 Task: Simulate the behavior of a coupled oscillator system.
Action: Mouse moved to (149, 86)
Screenshot: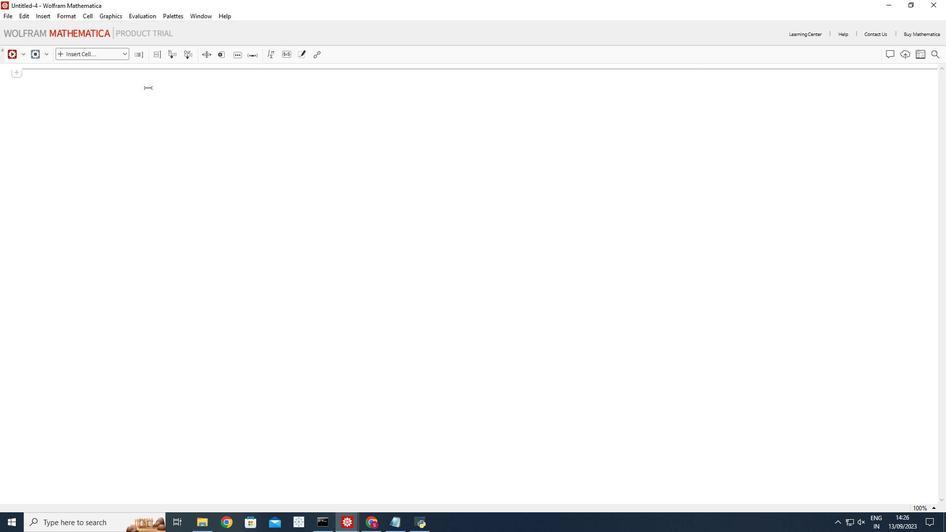 
Action: Mouse pressed left at (149, 86)
Screenshot: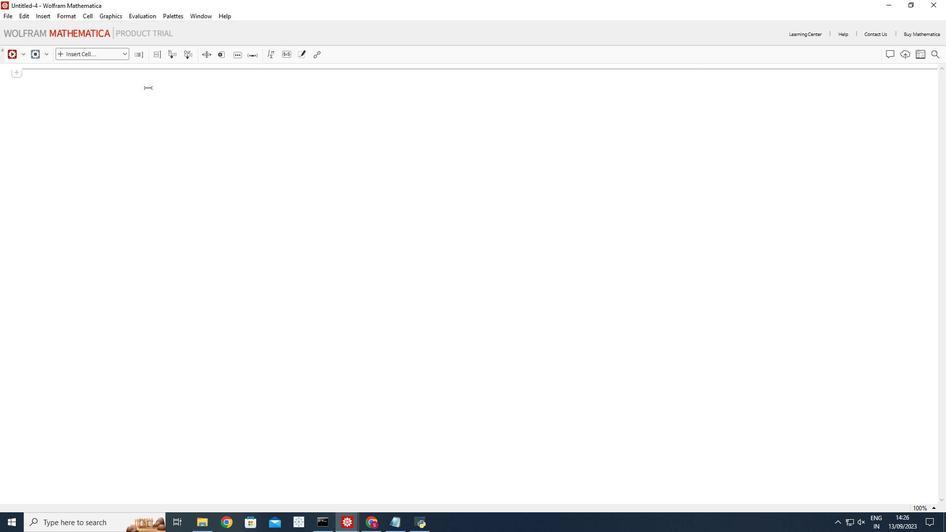 
Action: Mouse moved to (124, 51)
Screenshot: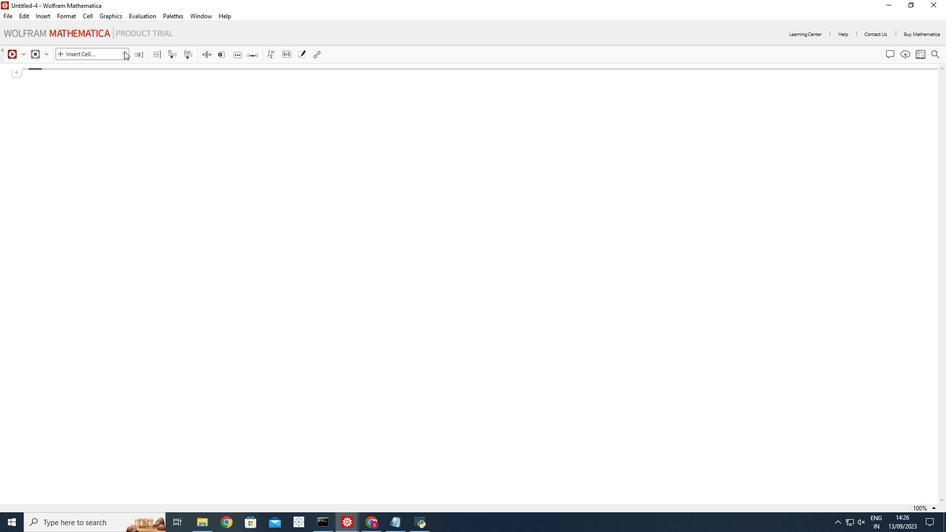 
Action: Mouse pressed left at (124, 51)
Screenshot: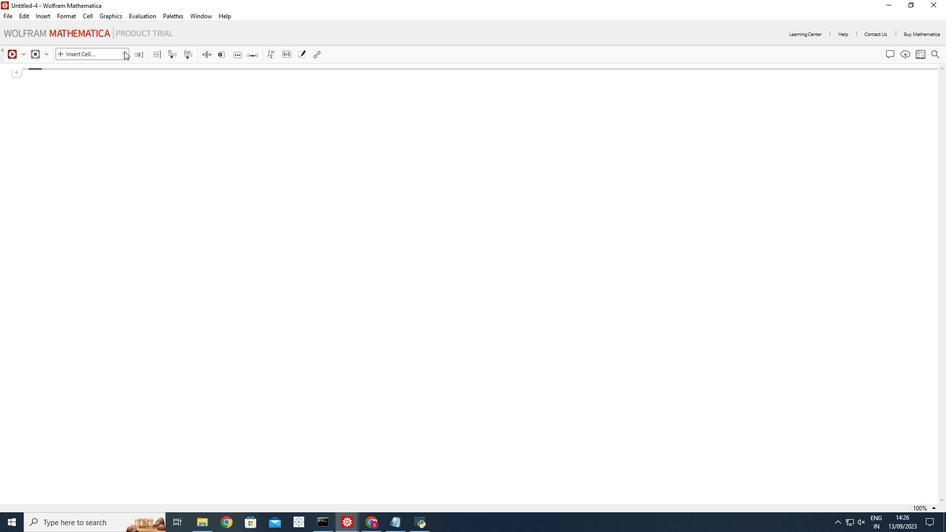 
Action: Mouse moved to (117, 69)
Screenshot: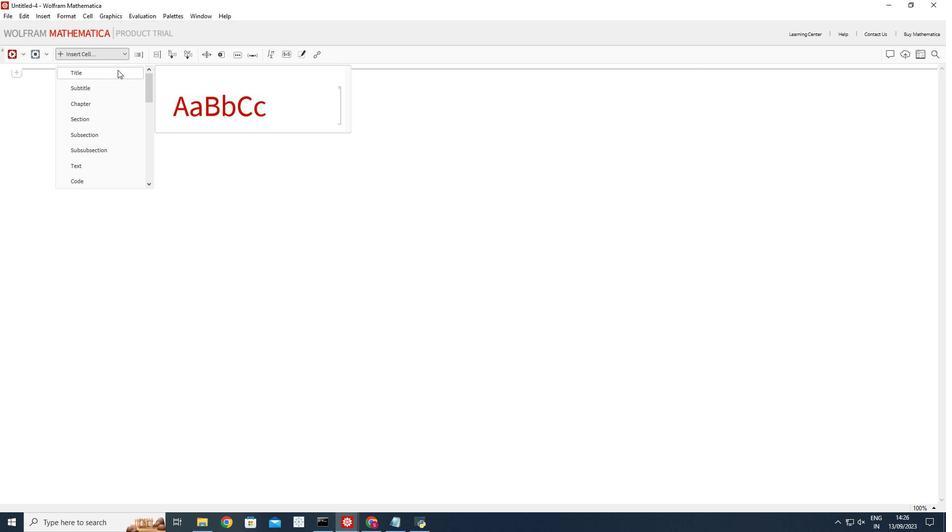
Action: Mouse pressed left at (117, 69)
Screenshot: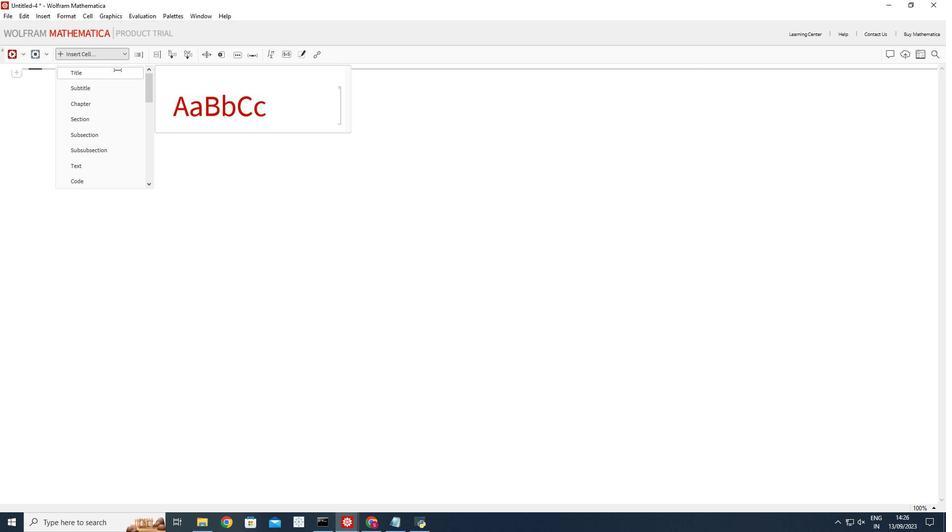 
Action: Mouse moved to (82, 98)
Screenshot: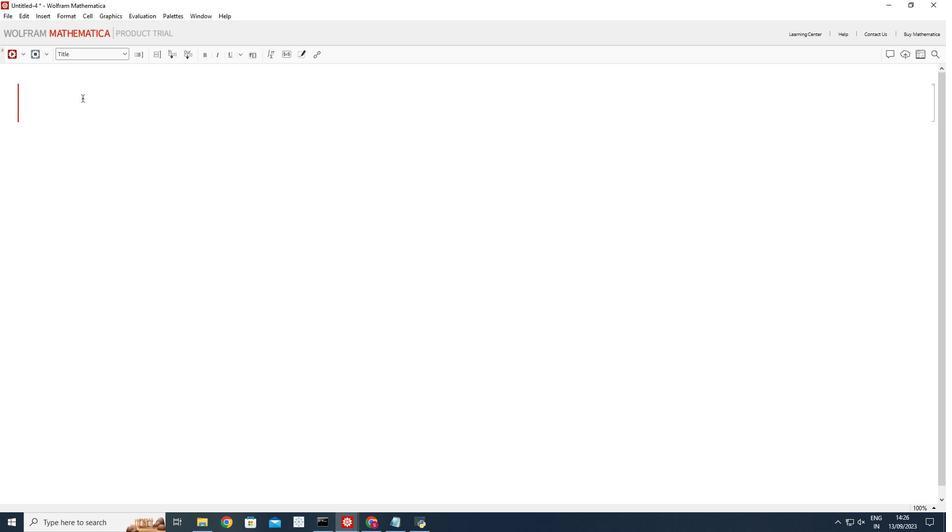 
Action: Mouse pressed left at (82, 98)
Screenshot: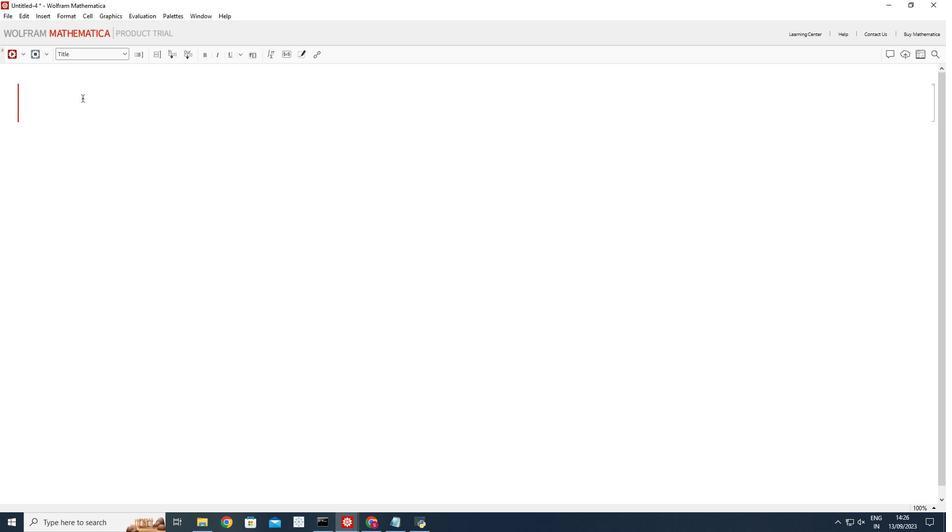 
Action: Key pressed <Key.shift_r>Coupled<Key.space>oscillator<Key.space>system
Screenshot: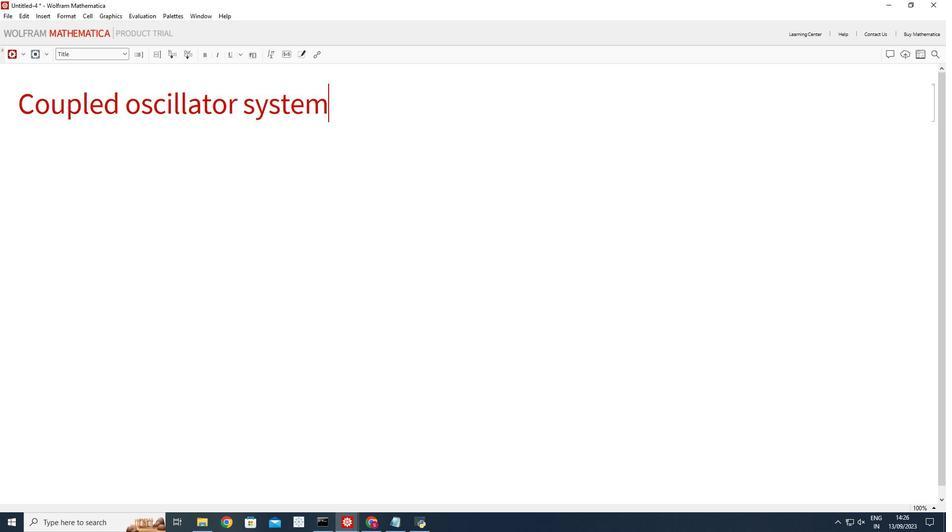 
Action: Mouse moved to (66, 152)
Screenshot: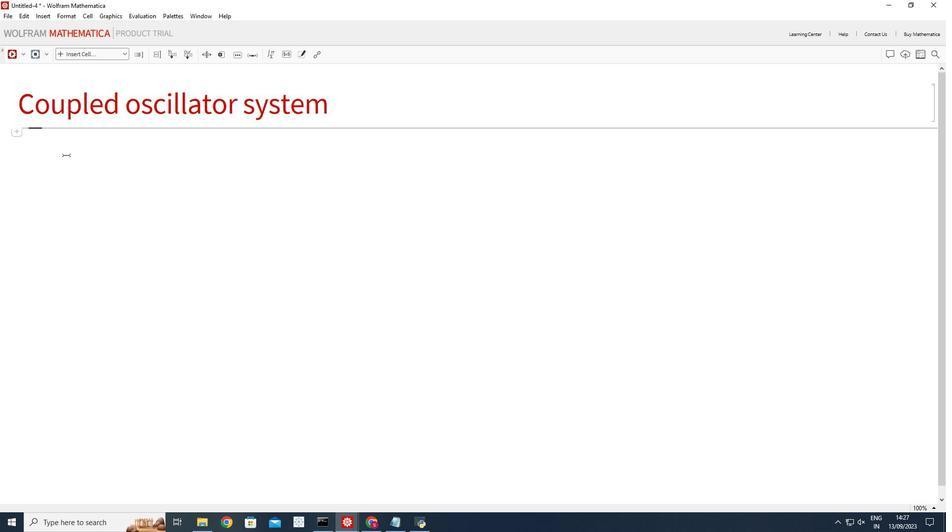 
Action: Mouse pressed left at (66, 152)
Screenshot: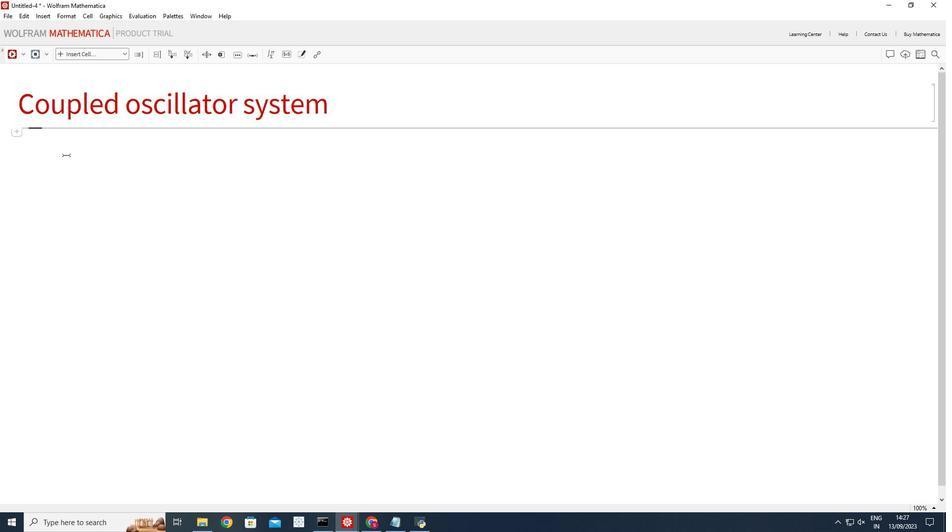 
Action: Mouse moved to (123, 52)
Screenshot: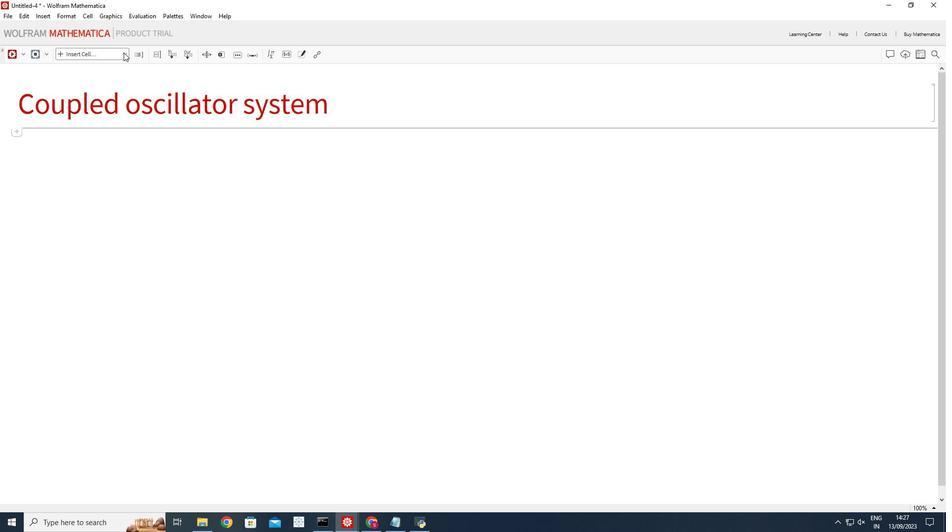 
Action: Mouse pressed left at (123, 52)
Screenshot: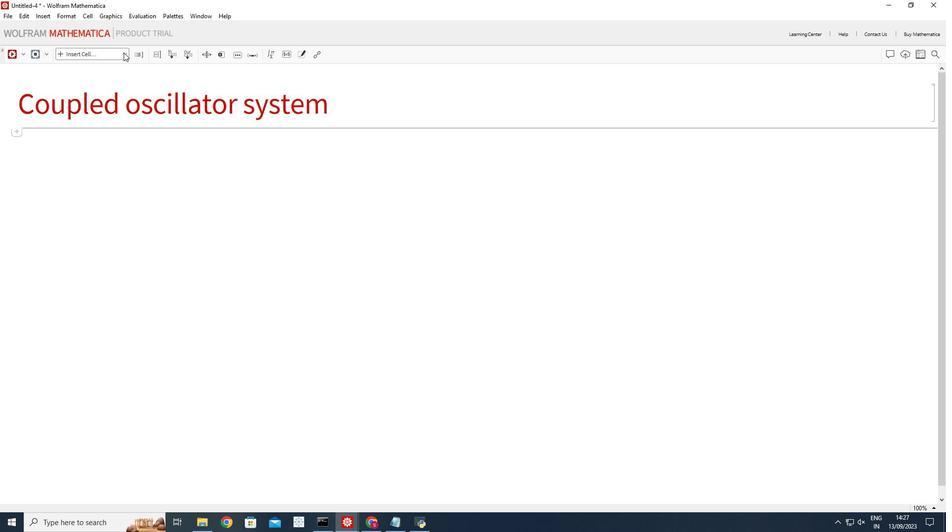 
Action: Mouse moved to (89, 179)
Screenshot: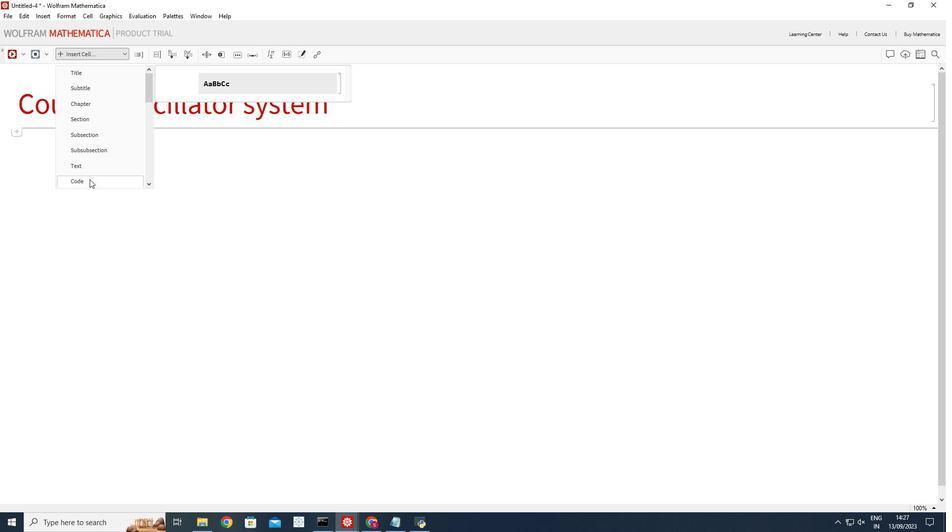 
Action: Mouse pressed left at (89, 179)
Screenshot: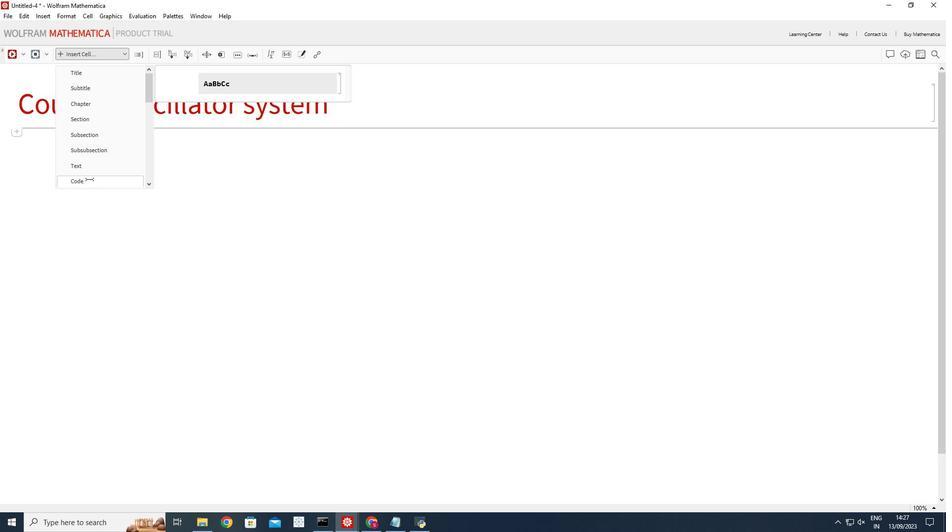 
Action: Mouse moved to (69, 144)
Screenshot: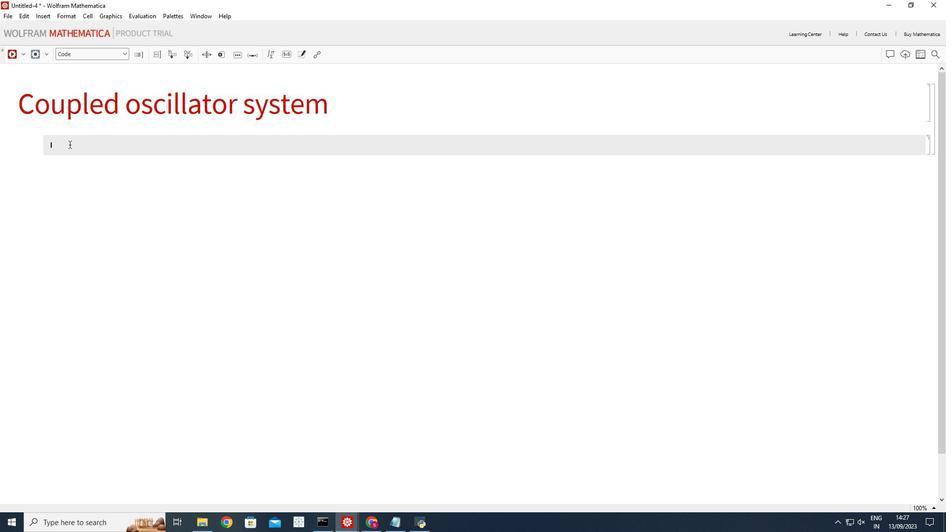 
Action: Mouse pressed left at (69, 144)
Screenshot: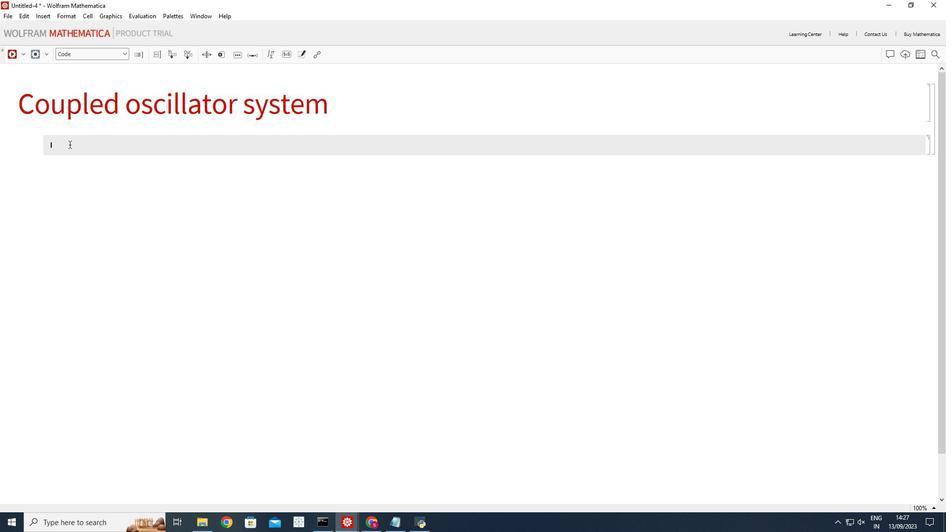 
Action: Mouse moved to (191, 214)
Screenshot: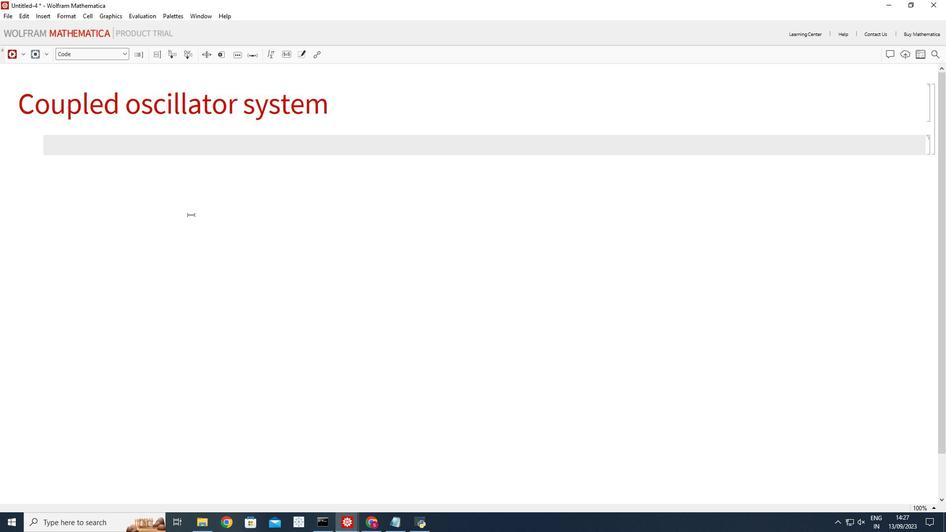 
Action: Key pressed <Key.shift_r>(*<Key.space><Key.shift_r>Define<Key.space>the<Key.space>equations<Key.space>of<Key.space>motion<Key.space>for<Key.space>the<Key.space>coupled<Key.space>oscillators<Key.space><Key.right><Key.right><Key.enter>eqns<Key.space>=<Key.space>x1''[t]<Key.space>+<Key.space>k1/m1<Key.space>x1[t]<Key.space>-k2/m1<Key.space><Key.shift_r>(x1[t]-x2[t]<Key.right>==0;<Key.backspace>,<Key.space>x2''[t]<Key.space>+<Key.space>k1/m2<Key.space>x2[t]<Key.space>-<Key.space>k2/m2<Key.space><Key.shift_r>(x2[t]<Key.space>-<Key.space>[t]<Key.right>==0<Key.space><Key.shift_r>};<Key.left><Key.left><Key.left><Key.left><Key.left><Key.left><Key.left><Key.left><Key.left><Key.left><Key.left><Key.left><Key.left><Key.left><Key.left><Key.left><Key.left><Key.left><Key.left><Key.left><Key.left><Key.left><Key.left><Key.left><Key.left><Key.left><Key.left><Key.left><Key.left><Key.left><Key.left><Key.left><Key.left><Key.left><Key.left><Key.left><Key.left><Key.left><Key.left><Key.left><Key.left><Key.left><Key.left><Key.left><Key.left><Key.left><Key.left><Key.left><Key.left><Key.left><Key.left><Key.left><Key.left><Key.left><Key.left><Key.left><Key.left><Key.left><Key.left><Key.left><Key.left><Key.left><Key.left><Key.left><Key.left><Key.left><Key.left><Key.left><Key.left><Key.left><Key.left><Key.left><Key.left><Key.left><Key.left><Key.left><Key.left><Key.left><Key.left><Key.left><Key.left><Key.left><Key.left><Key.left><Key.left><Key.left><Key.left><Key.left><Key.left><Key.left><Key.left><Key.left><Key.left><Key.left><Key.left><Key.left><Key.left><Key.left><Key.left><Key.left><Key.left><Key.left><Key.left><Key.left><Key.left><Key.left><Key.left><Key.left><Key.left><Key.left><Key.left><Key.left><Key.left><Key.left><Key.left><Key.left><Key.left><Key.left><Key.left><Key.left><Key.left><Key.left><Key.left><Key.left><Key.left><Key.left><Key.left><Key.left><Key.left><Key.left><Key.left><Key.left><Key.left><Key.left><Key.left><Key.left><Key.left><Key.left><Key.left><Key.left><Key.left><Key.shift_r>{<Key.space><Key.right><Key.right>
Screenshot: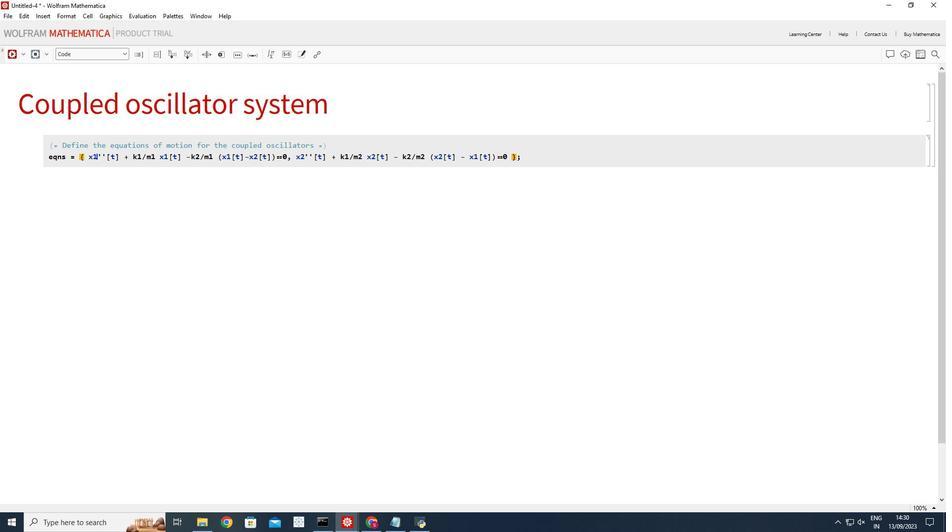 
Action: Mouse moved to (530, 157)
Screenshot: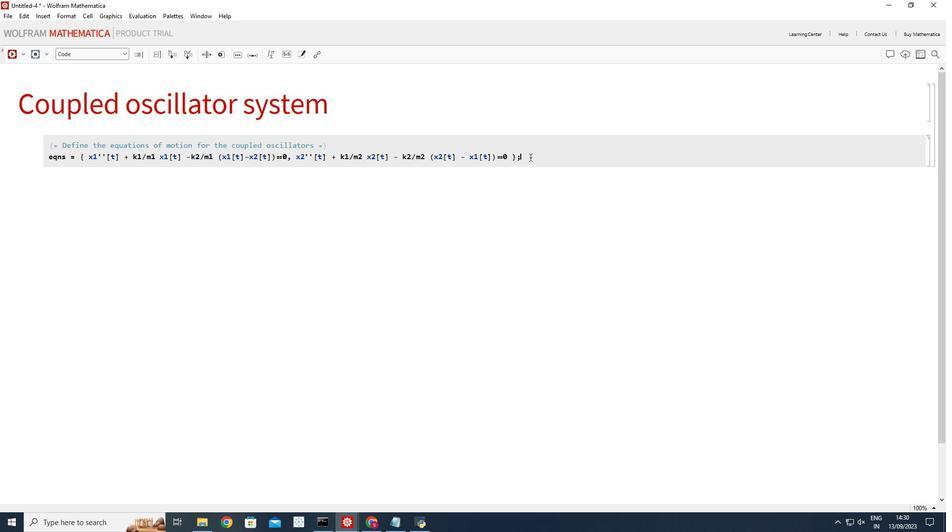 
Action: Mouse pressed left at (530, 157)
Screenshot: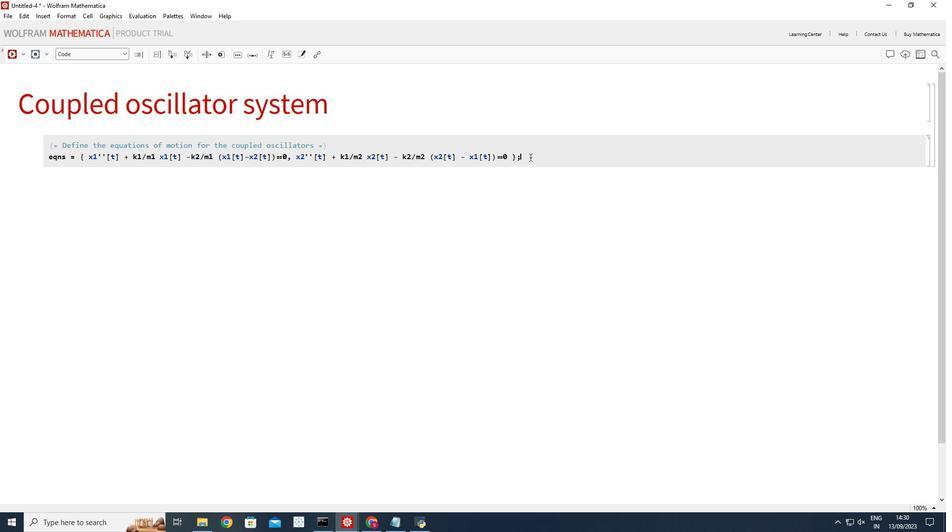 
Action: Key pressed <Key.enter><Key.enter><Key.shift_r><Key.shift_r>(*<Key.space><Key.shift_r>Intial<Key.space>conditions<Key.space><Key.right><Key.right><Key.enter>intial<Key.shift_r>Conditions<Key.space>=<Key.space><Key.shift_r>{<Key.space>x1[0]<Key.space>==<Key.space>1<Key.space><Key.backspace>,<Key.space>x'<Key.backspace>1'[0]==0,<Key.space>x2[0]==0,<Key.space>x2'[0]==0<Key.right>;<Key.enter><Key.enter><Key.shift_r>(*<Key.space><Key.shift_r><Key.shift_r><Key.shift_r><Key.shift_r>Parameers<Key.backspace><Key.backspace><Key.backspace>ters<Key.space><Key.right><Key.right><Key.enter>k1<Key.space>=<Key.space>1,<Key.backspace>.0<Key.space>;<Key.space><Key.shift_r>(*<Key.space>spring<Key.space>constant<Key.space>1<Key.space><Key.right><Key.right><Key.enter>k2=<Key.space>0.5;<Key.space><Key.shift_r>(*<Key.space><Key.shift_r>Spring<Key.space>constant<Key.space>2<Key.right><Key.left><Key.space><Key.right><Key.right><Key.enter>m1=<Key.space>1.0;<Key.space><Key.shift_r><Key.shift_r><Key.shift_r><Key.shift_r><Key.shift_r><Key.shift_r>(*<Key.space>mass<Key.space><Key.space><Key.right><Key.right><Key.left><Key.left><Key.backspace><Key.space><Key.right><Key.right><Key.enter>m2<Key.space>-<Key.backspace><Key.backspace>=<Key.space>1.0;<Key.space><Key.shift_r>(*<Key.space>mass<Key.space>2<Key.space><Key.right><Key.right><Key.enter><Key.enter><Key.shift_r>(*<Key.space>solve<Key.space>the<Key.space>couled<Key.backspace><Key.backspace><Key.backspace>pled<Key.space>oscillator<Key.space>system<Key.space>numerically<Key.space><Key.right><Key.right><Key.enter>solution<Key.space>-<Key.backspace>=<Key.space><Key.shift_r>N<Key.shift_r>D<Key.shift_r>Solve<Key.space>[<Key.shift_r>{eqns,<Key.space>intial<Key.shift_r>Conditions<Key.right>,<Key.space><Key.shift_r>{x1[t],<Key.space>x2[t]<Key.right>,<Key.space><Key.shift_r>{t,0,10<Key.right><Key.right>;<Key.enter><Key.enter><Key.shift_r>(*<Key.space><Key.shift_r>Plot<Key.space>the<Key.space>positions<Key.space>pf<Key.space>the<Key.space>oscillator<Key.space>system<Key.space>numerically<Key.space><Key.right><Key.right><Key.enter><Key.shift_r>Plot[<Key.shift_r>Evaluate<Key.enter>[<Key.shift_r>{x1[t],<Key.space>x2[t]<Key.right><Key.space>/.<Key.space>solution<Key.enter><Key.right>,<Key.space><Key.shift_r>{t,0,10<Key.right>,<Key.enter><Key.shift_r>Plot<Key.shift_r>Legeneds<Key.backspace><Key.backspace><Key.backspace>ds<Key.enter><Key.shift_r><Key.shift_r><Key.shift_r><Key.shift_r><Key.shift_r>{"<Key.shift_r>Oscillator<Key.space>1<Key.right>,<Key.space><Key.shift_r>"<Key.shift_r><Key.shift_r>Oscillator<Key.space>2<Key.right><Key.right>,<Key.enter><Key.shift_r>Axes<Key.shift_r>Label<Key.enter><Key.shift_r>{"<Key.shift_r>Time<Key.right>,<Key.shift_r>"<Key.shift_r>Position<Key.right><Key.right>,<Key.enter><Key.shift_r>Plot<Key.shift_r>Label<Key.enter><Key.shift_r><Key.shift_r><Key.shift_r><Key.shift_r><Key.shift_r><Key.shift_r><Key.shift_r><Key.shift_r><Key.shift_r><Key.shift_r><Key.shift_r><Key.shift_r>{<Key.backspace><Key.shift_r>"<Key.shift_r>Coupled<Key.space><Key.shift_r>D<Key.backspace><Key.shift_r>Oscillator<Key.space>system<Key.space>simulation<Key.left><Key.left><Key.left><Key.left><Key.left><Key.left><Key.left><Key.left><Key.left><Key.backspace><Key.shift_r>S<Key.left><Key.left><Key.left><Key.left><Key.left><Key.left><Key.left><Key.left><Key.right><Key.backspace><Key.shift_r>S<Key.left><Key.left><Key.left><Key.left><Key.left><Key.left>
Screenshot: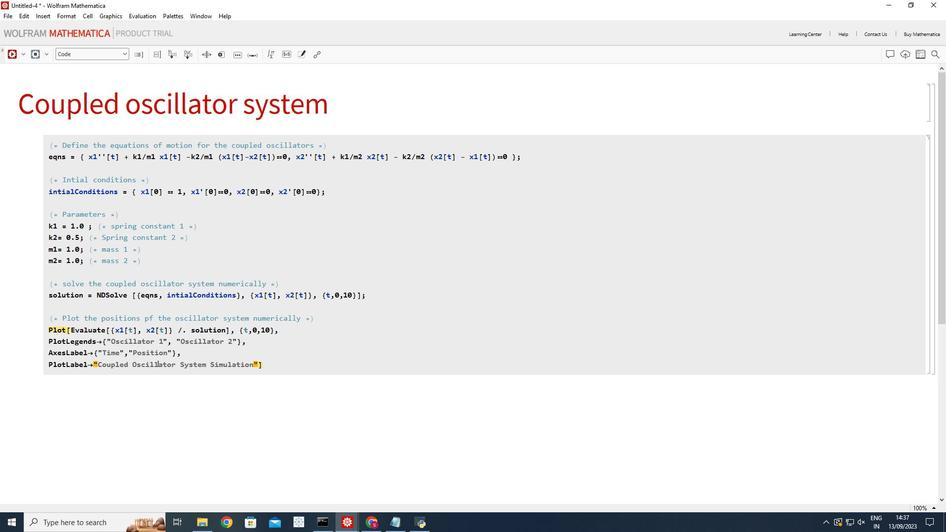 
Action: Mouse moved to (282, 361)
Screenshot: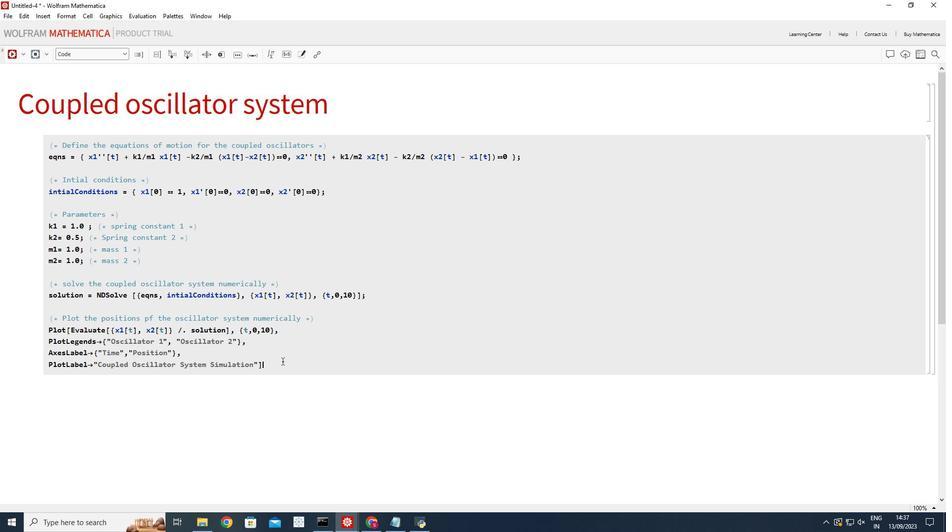 
Action: Mouse pressed left at (282, 361)
Screenshot: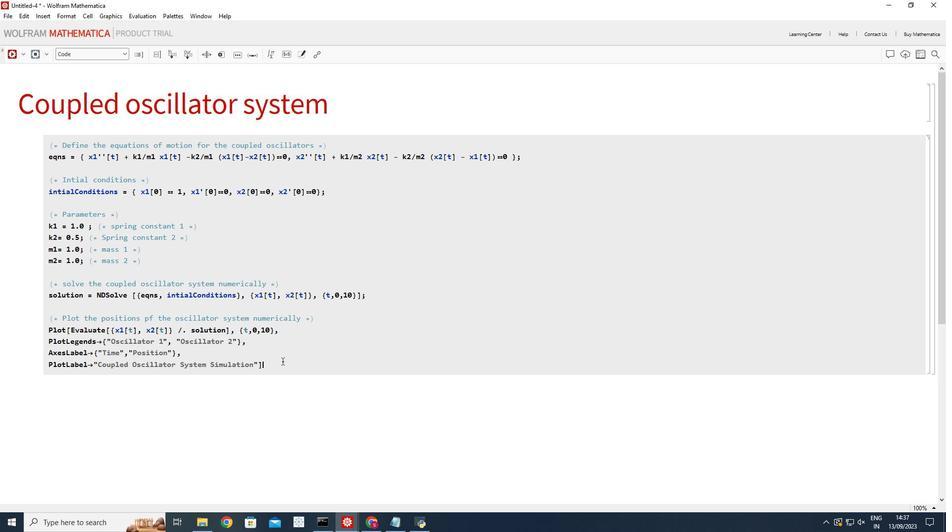 
Action: Key pressed <Key.enter><Key.shift_r><Key.enter>
Screenshot: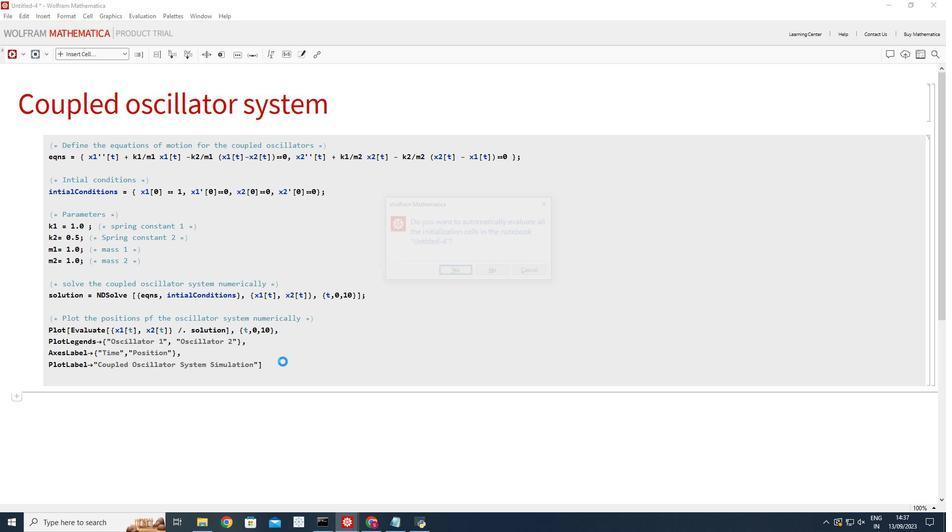 
Action: Mouse moved to (462, 271)
Screenshot: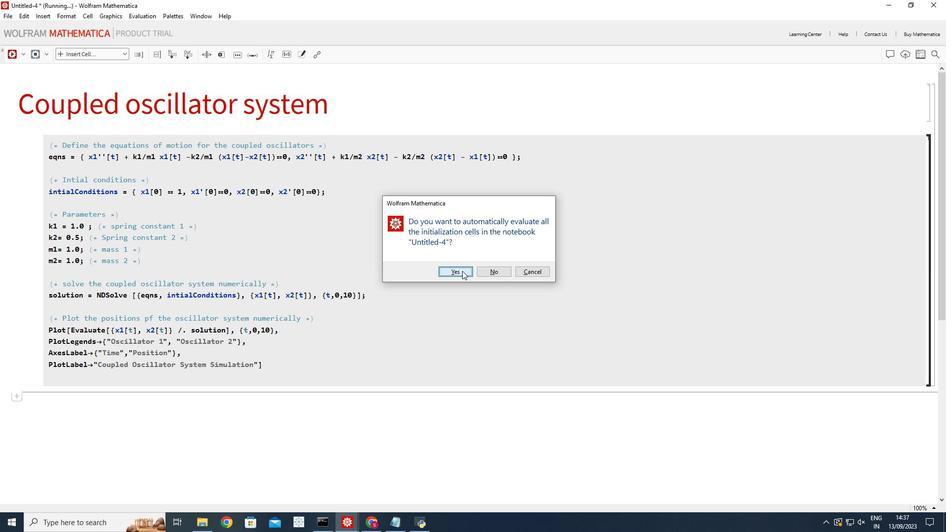 
Action: Mouse pressed left at (462, 271)
Screenshot: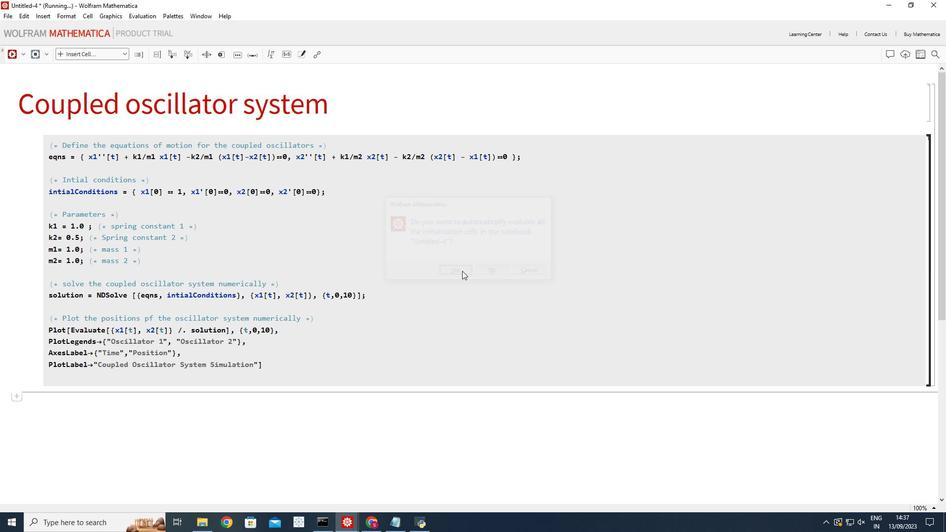 
Action: Mouse moved to (367, 327)
Screenshot: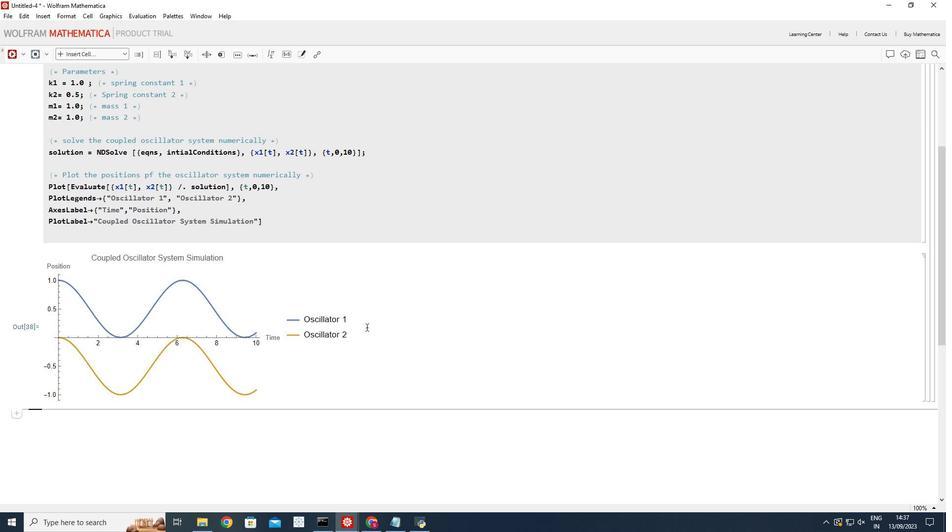 
Action: Mouse scrolled (367, 327) with delta (0, 0)
Screenshot: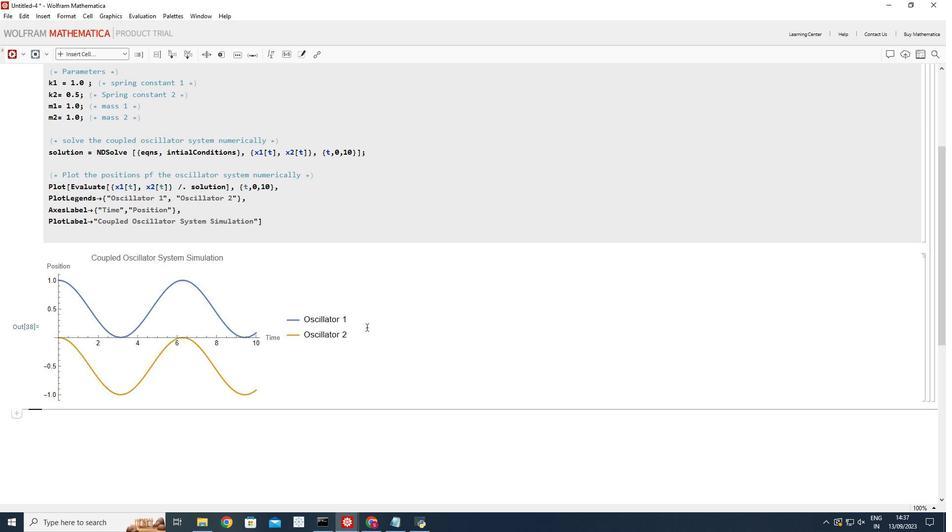 
Action: Mouse scrolled (367, 327) with delta (0, 0)
Screenshot: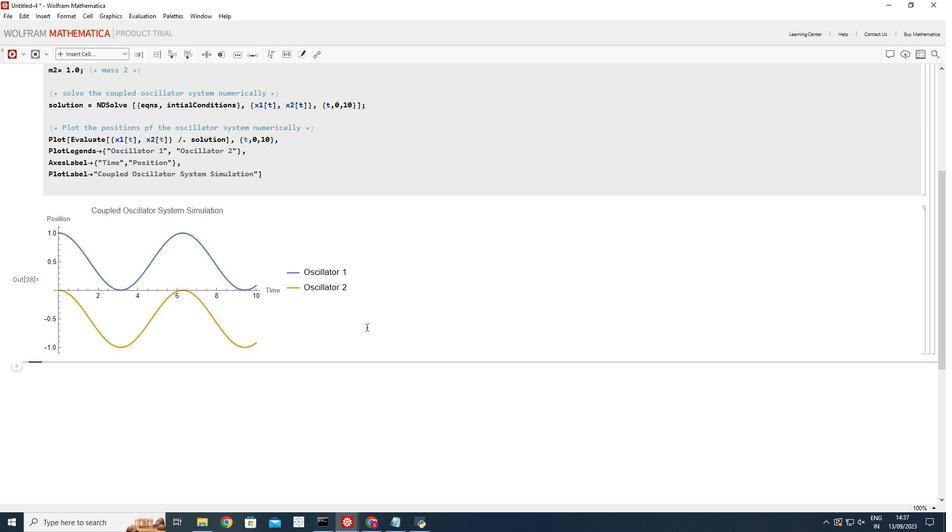 
Action: Mouse scrolled (367, 327) with delta (0, 0)
Screenshot: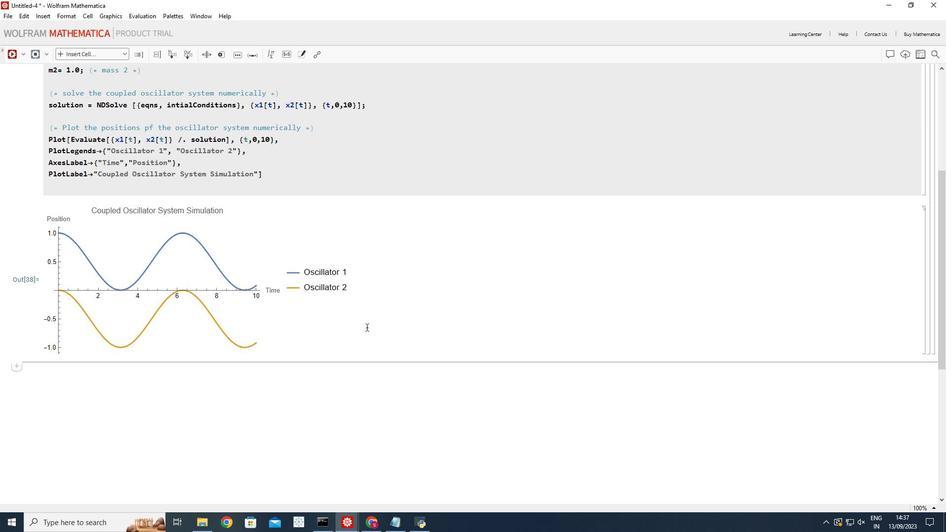 
Action: Mouse moved to (215, 295)
Screenshot: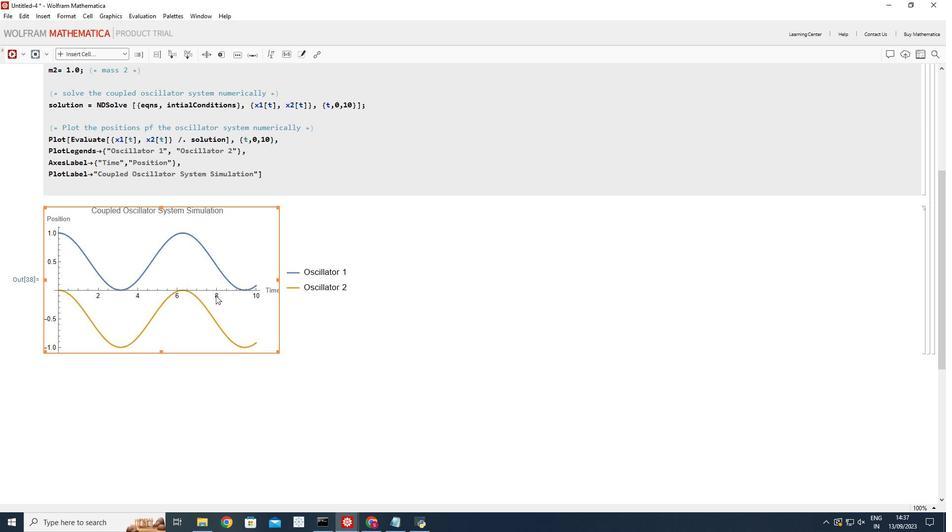 
Action: Mouse pressed left at (215, 295)
Screenshot: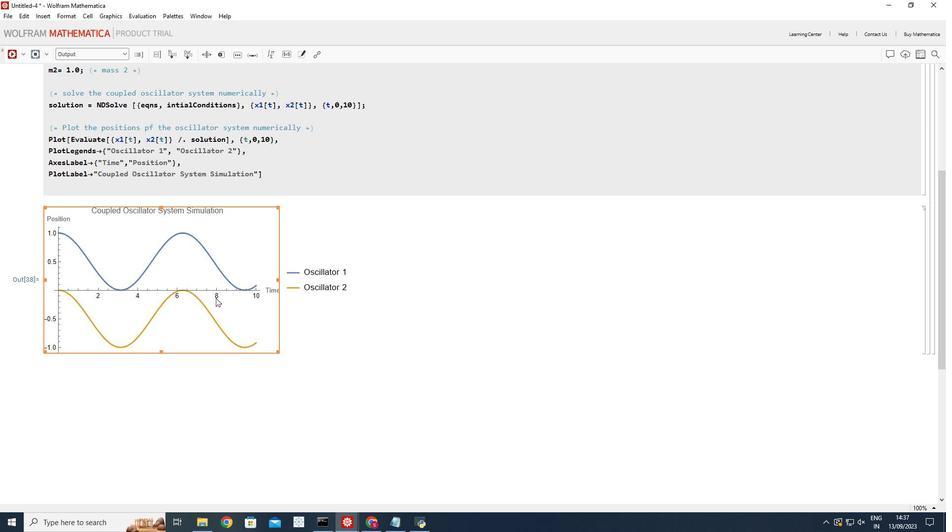 
Action: Mouse moved to (276, 351)
Screenshot: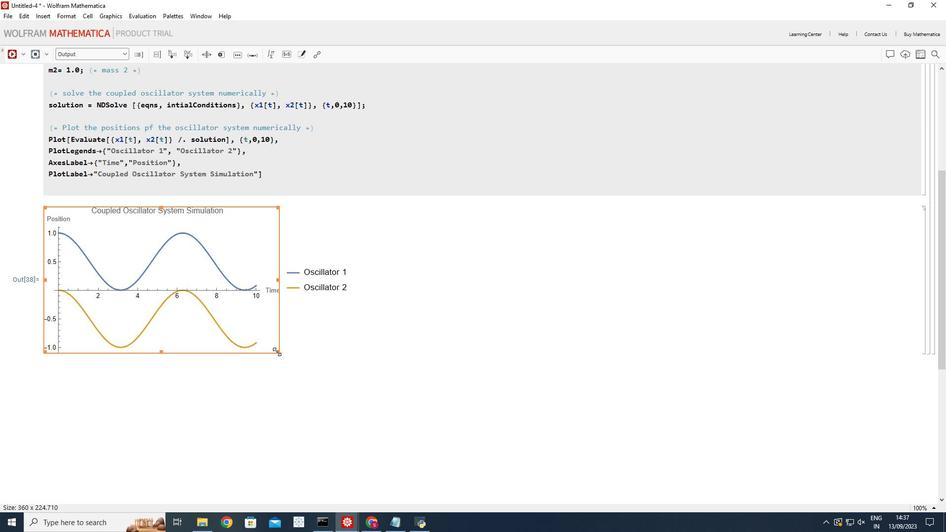 
Action: Mouse pressed left at (276, 351)
Screenshot: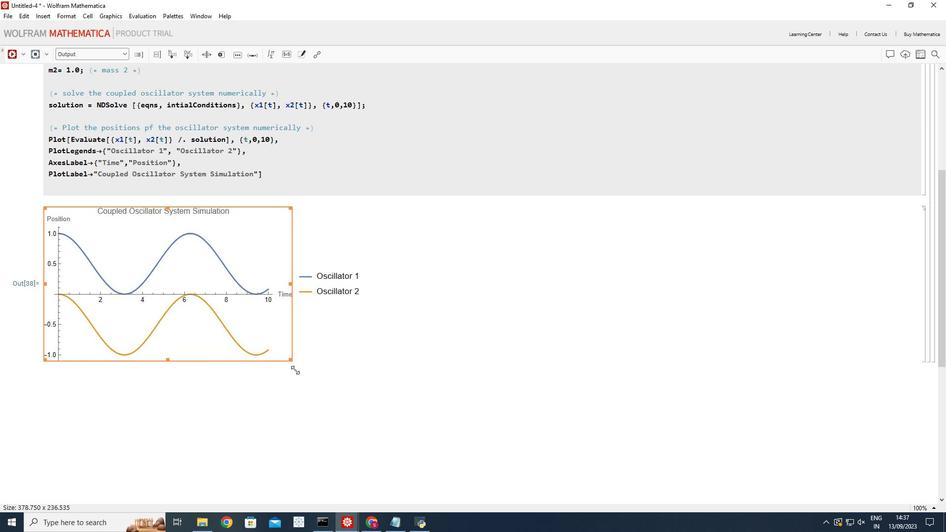
Action: Mouse moved to (481, 380)
Screenshot: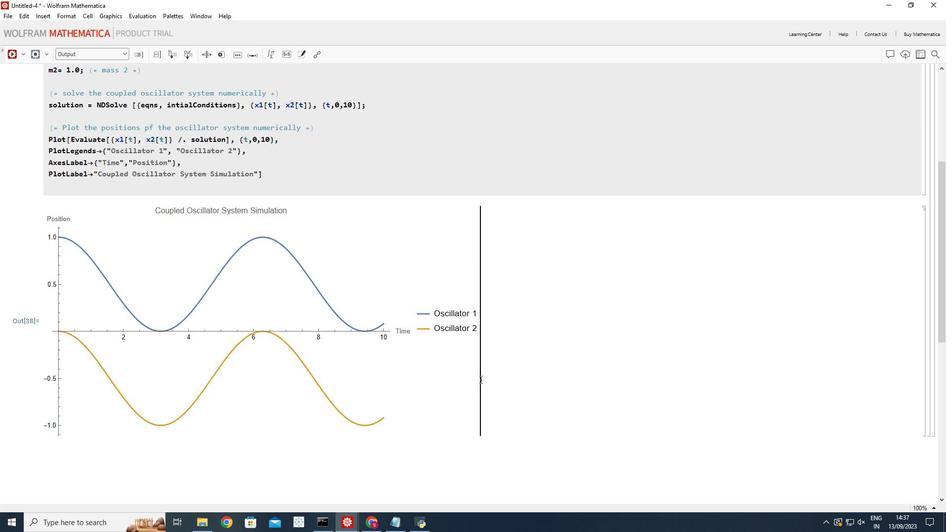 
Action: Mouse pressed left at (481, 380)
Screenshot: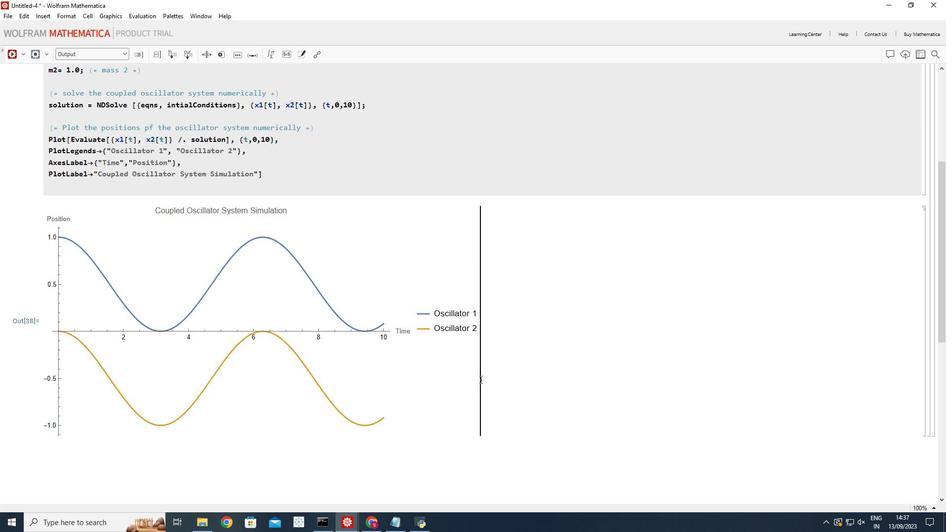 
Action: Mouse moved to (462, 396)
Screenshot: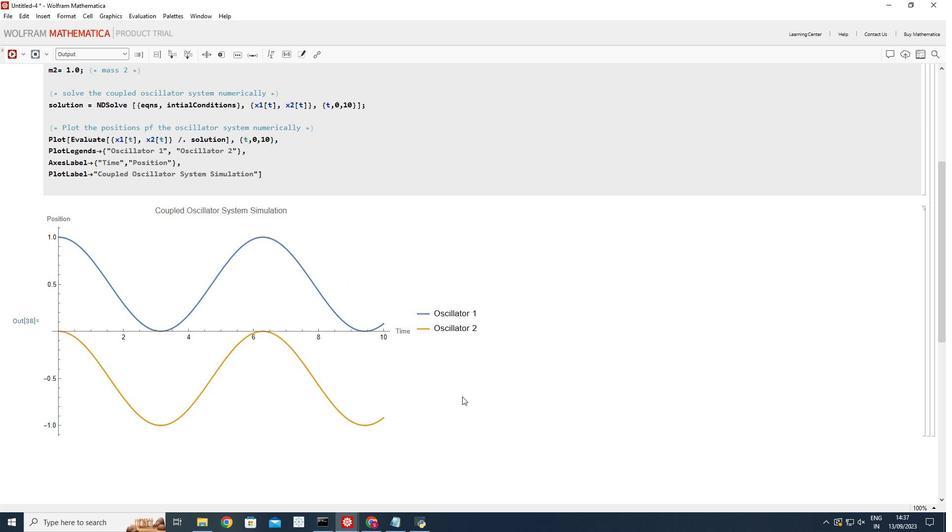 
Action: Key pressed <Key.enter>
Screenshot: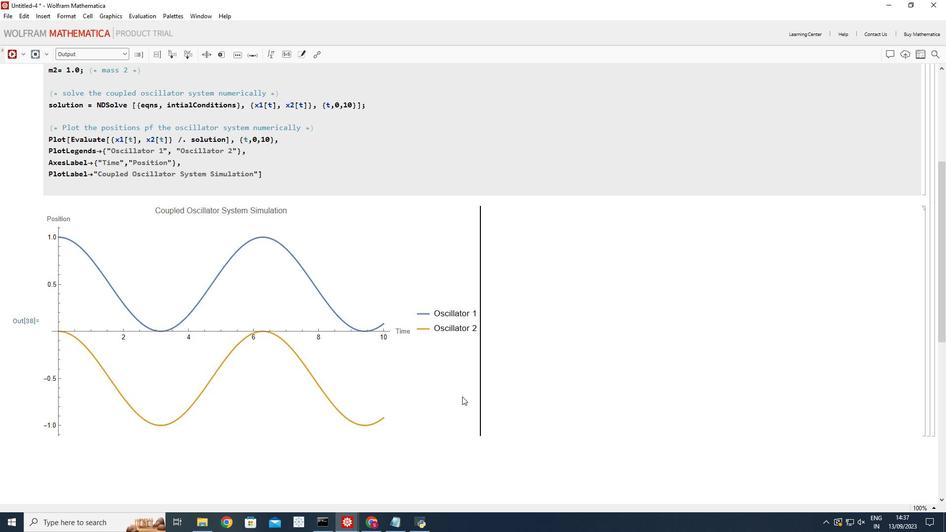
Action: Mouse moved to (584, 389)
Screenshot: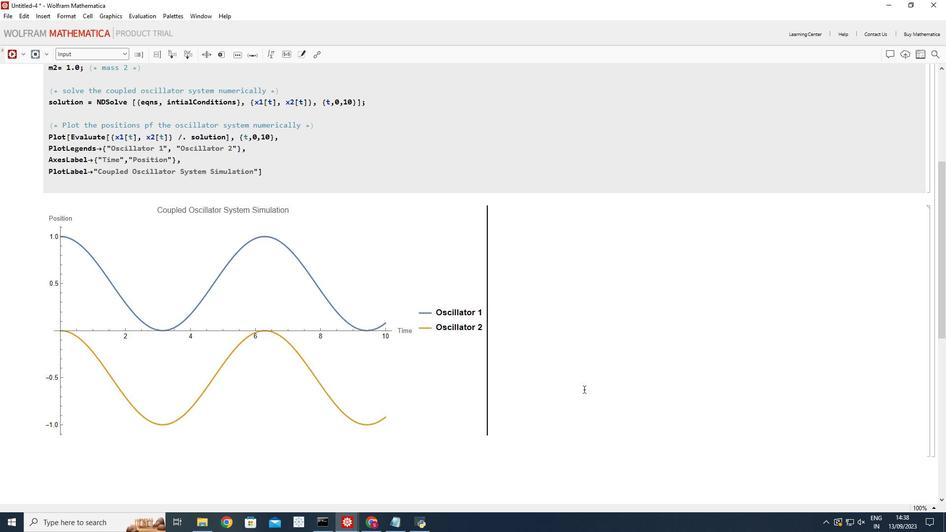 
Action: Mouse pressed left at (584, 389)
Screenshot: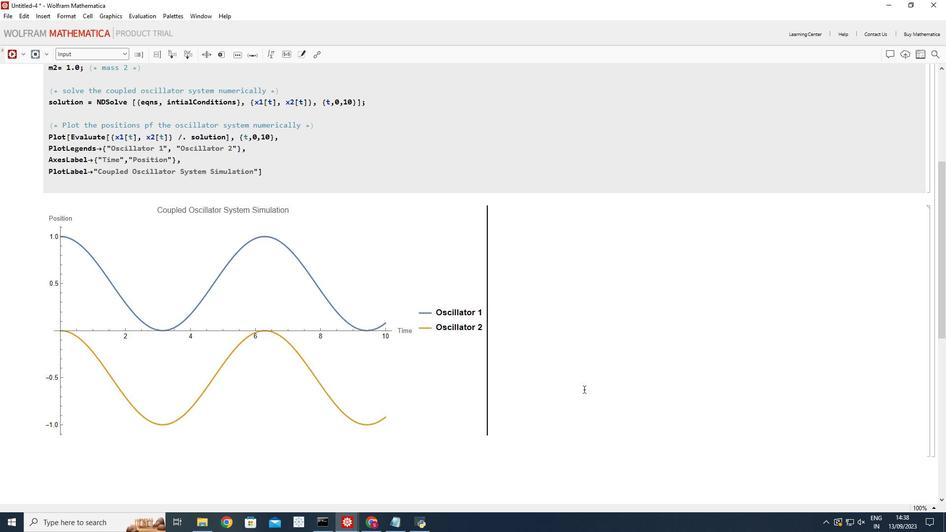 
Action: Mouse moved to (483, 448)
Screenshot: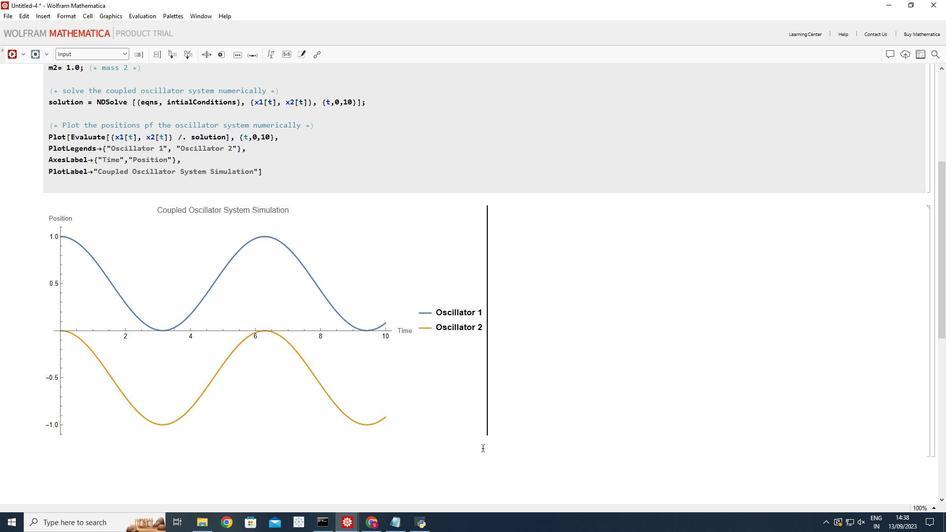 
Action: Key pressed <Key.enter>
Screenshot: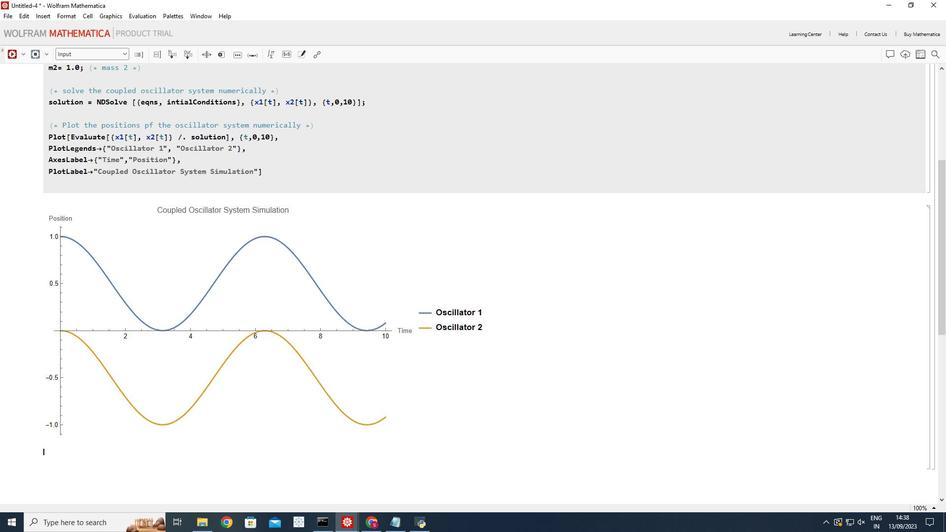 
